 Task: Visit the office locations of Google
Action: Mouse moved to (478, 502)
Screenshot: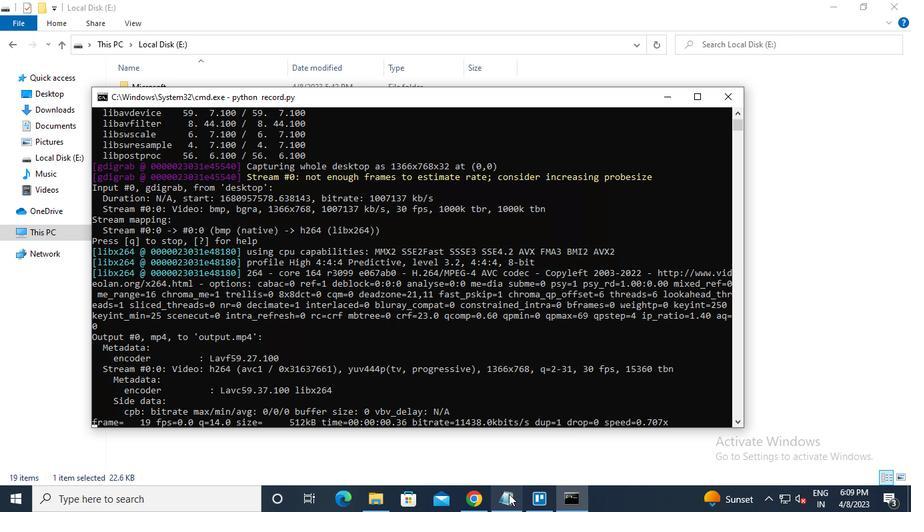 
Action: Mouse pressed left at (478, 502)
Screenshot: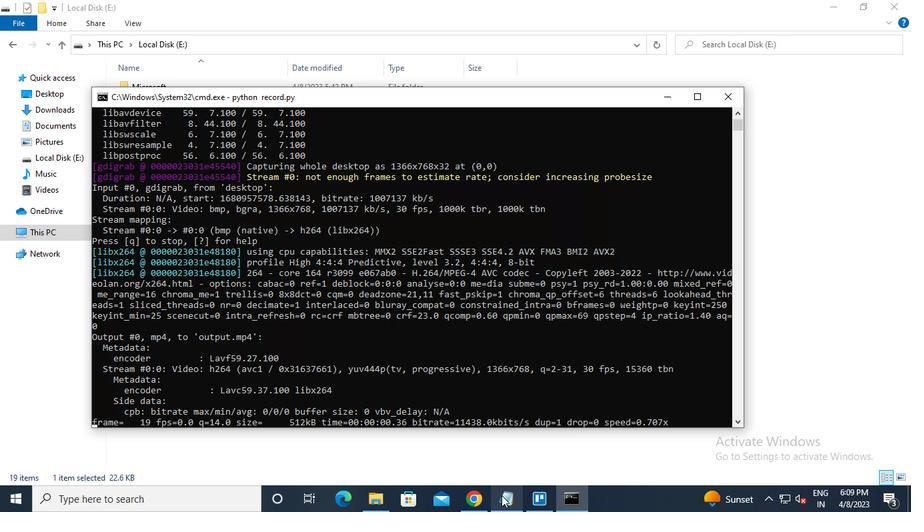 
Action: Mouse moved to (232, 86)
Screenshot: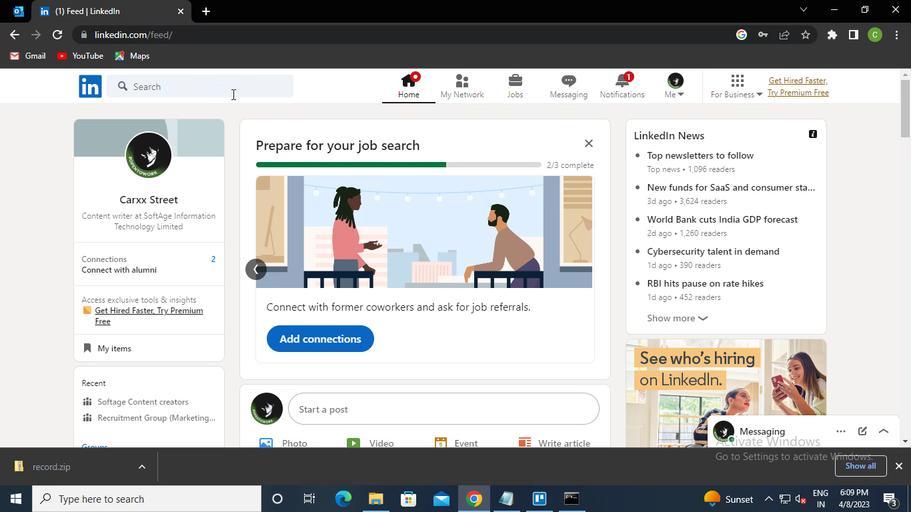 
Action: Mouse pressed left at (232, 86)
Screenshot: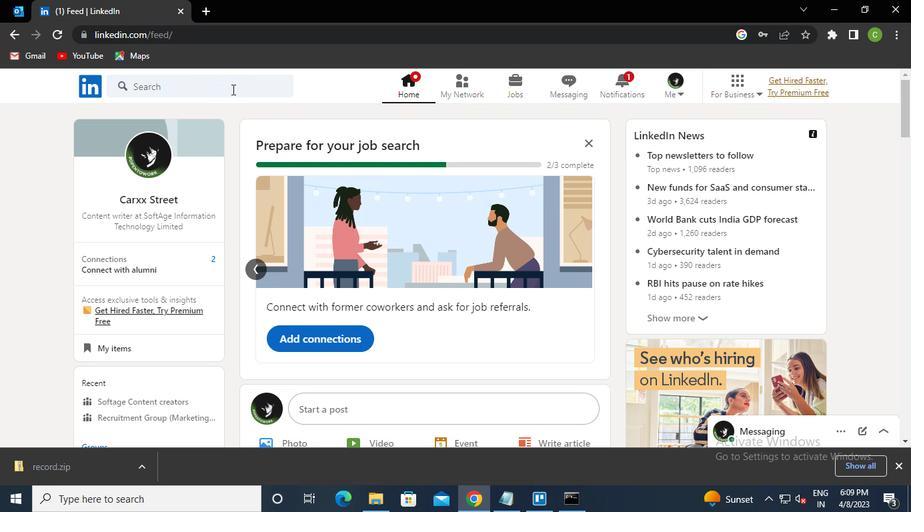 
Action: Keyboard g
Screenshot: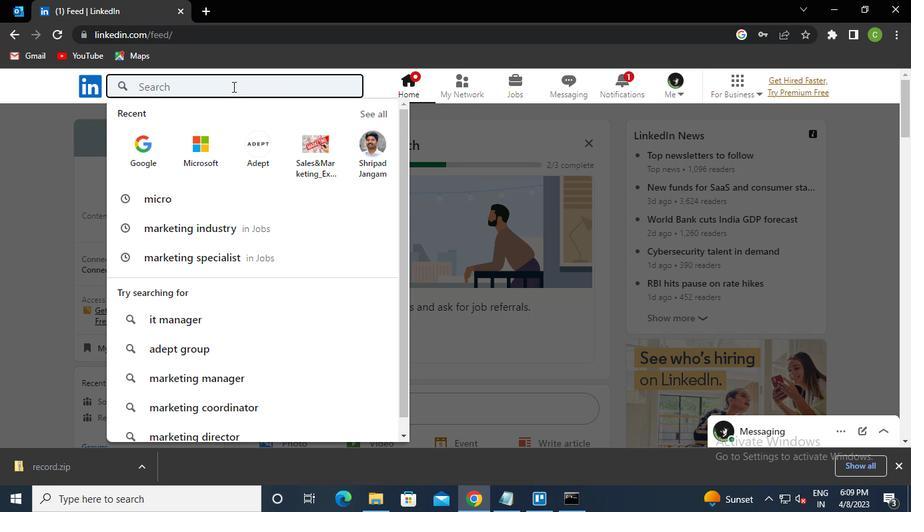 
Action: Keyboard o
Screenshot: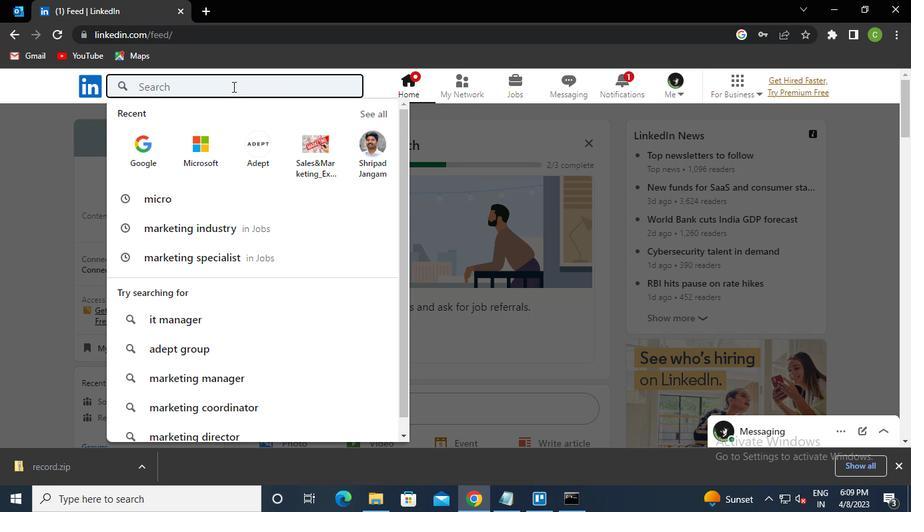 
Action: Keyboard o
Screenshot: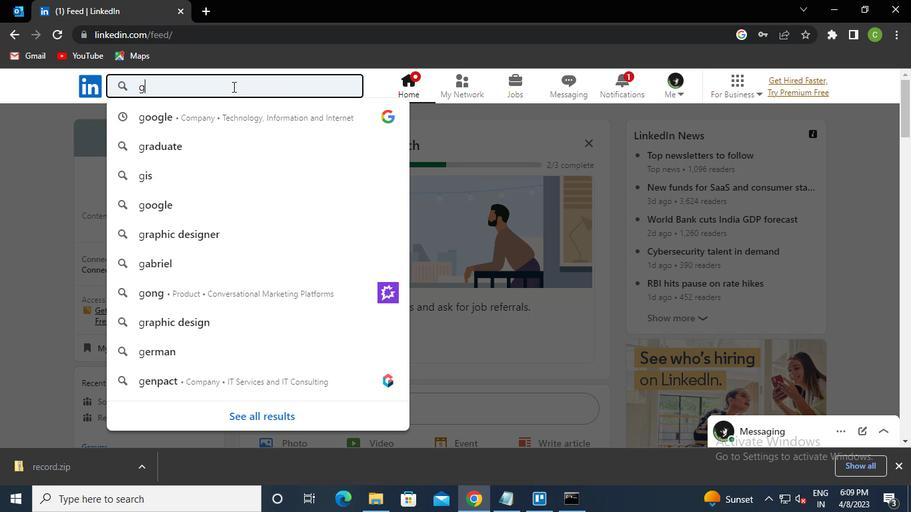 
Action: Keyboard g
Screenshot: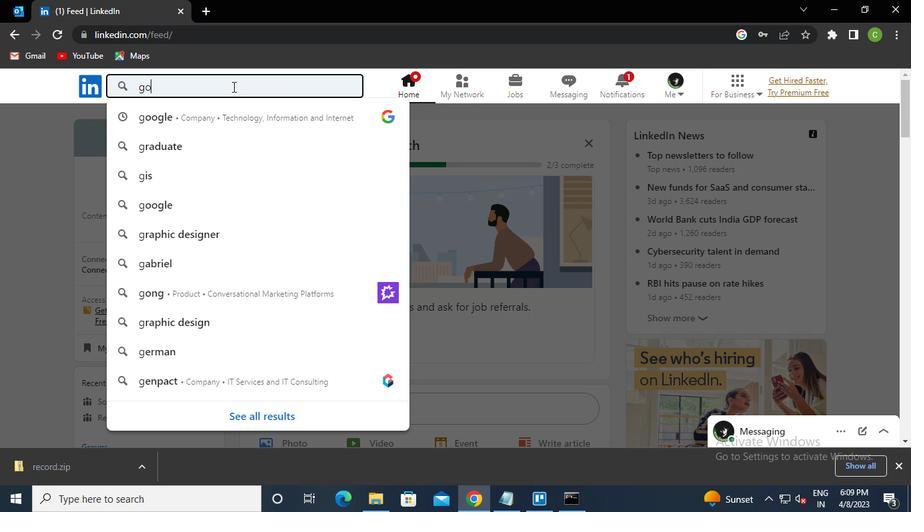 
Action: Keyboard l
Screenshot: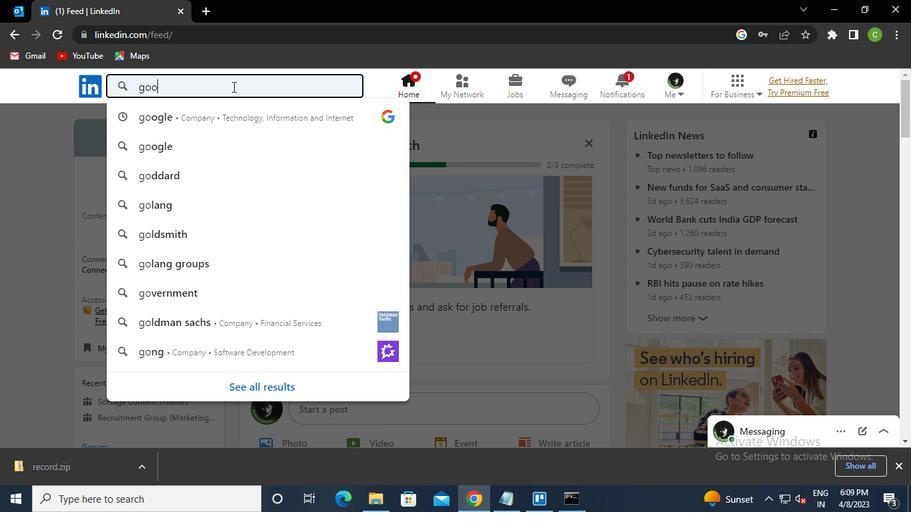 
Action: Keyboard e
Screenshot: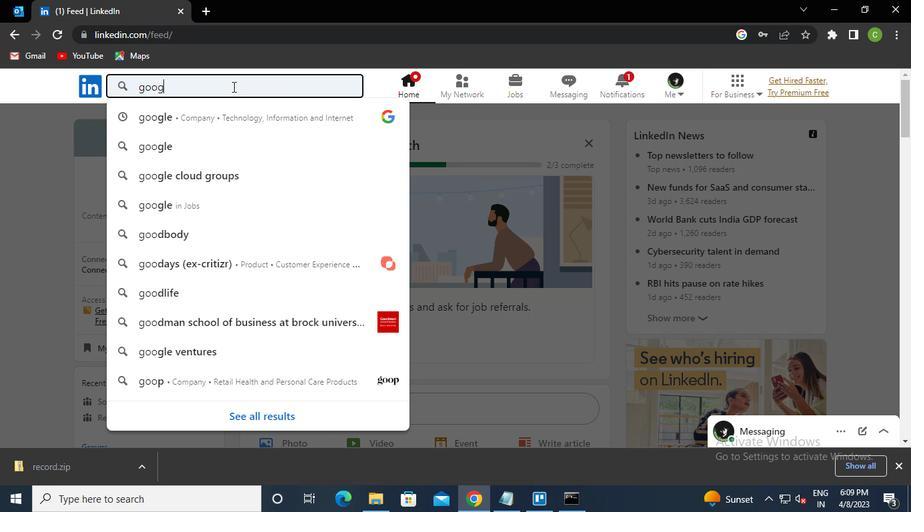 
Action: Keyboard Key.enter
Screenshot: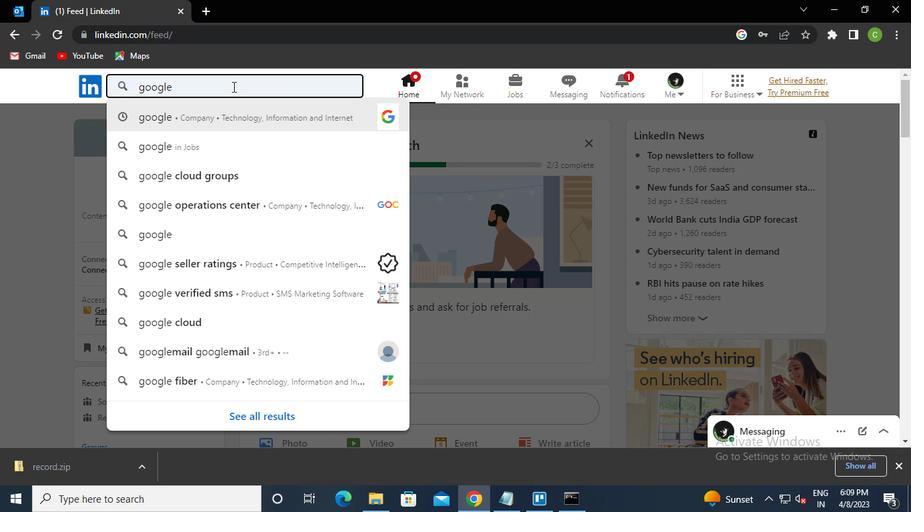 
Action: Mouse moved to (387, 209)
Screenshot: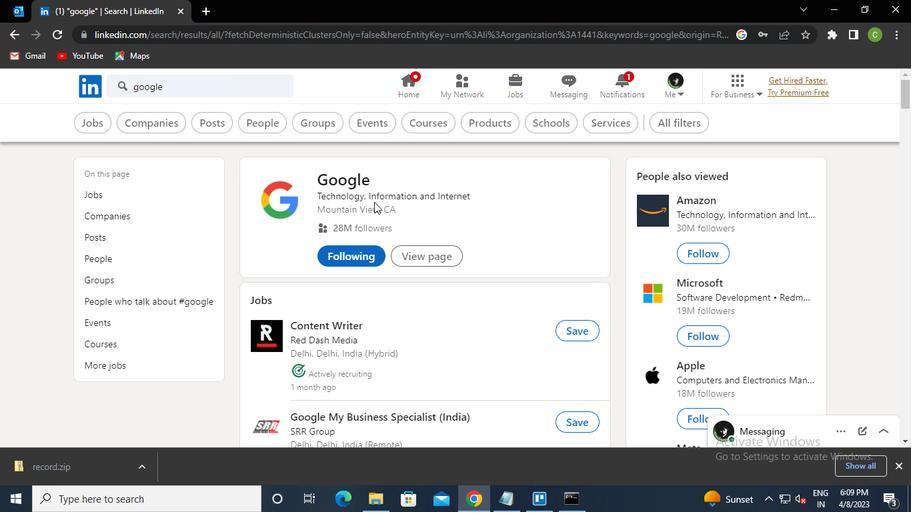 
Action: Mouse pressed left at (387, 209)
Screenshot: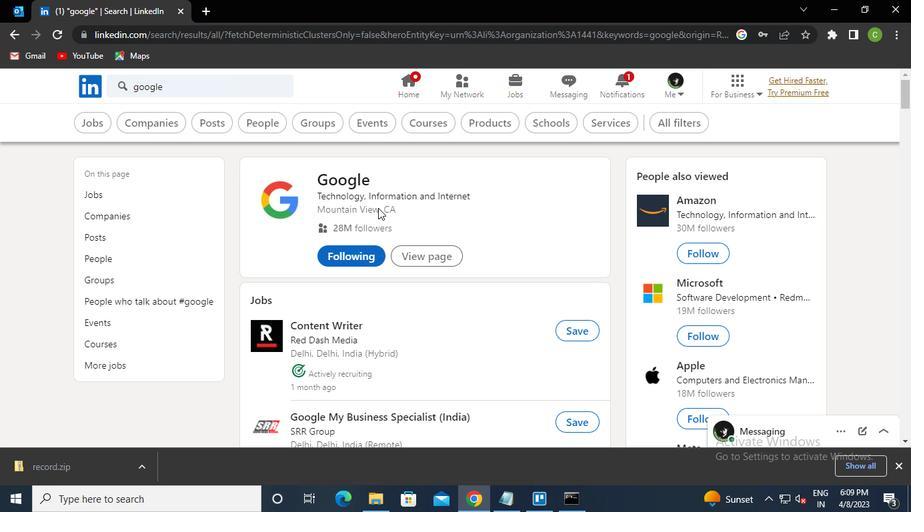 
Action: Mouse moved to (408, 211)
Screenshot: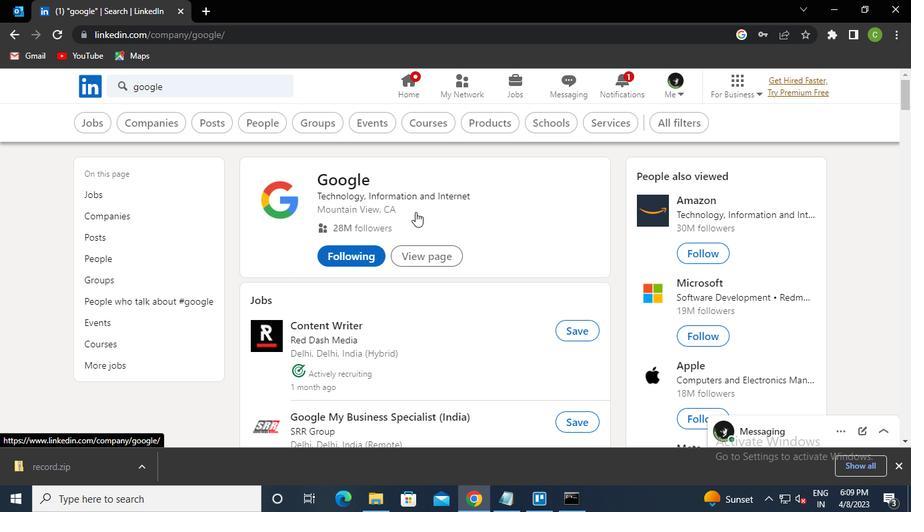 
Action: Mouse pressed left at (408, 211)
Screenshot: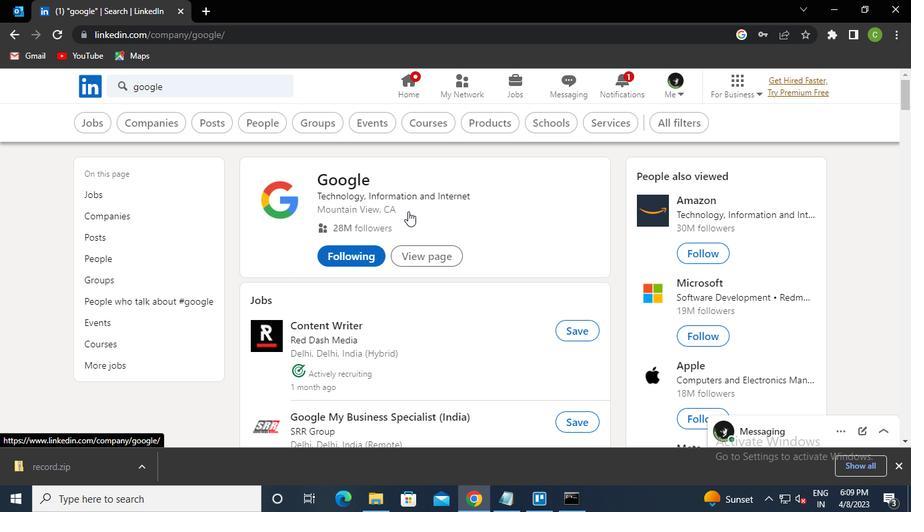 
Action: Mouse moved to (176, 154)
Screenshot: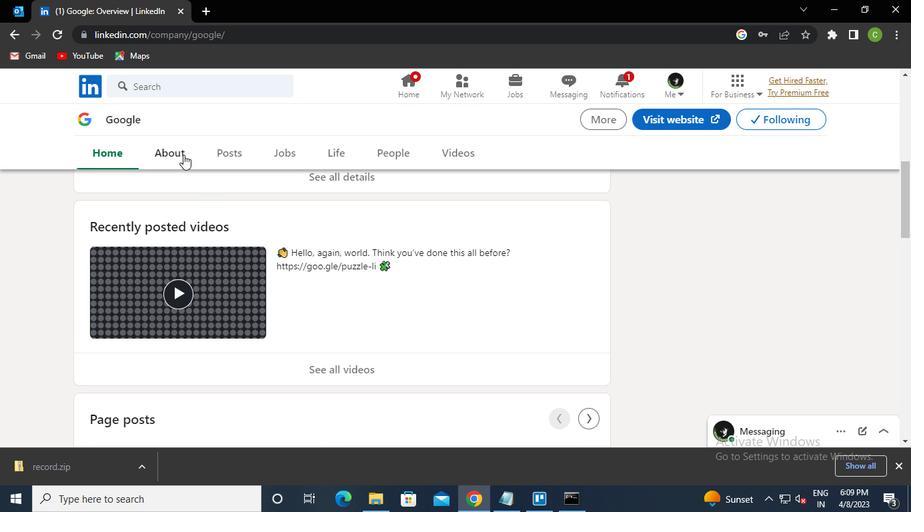 
Action: Mouse pressed left at (176, 154)
Screenshot: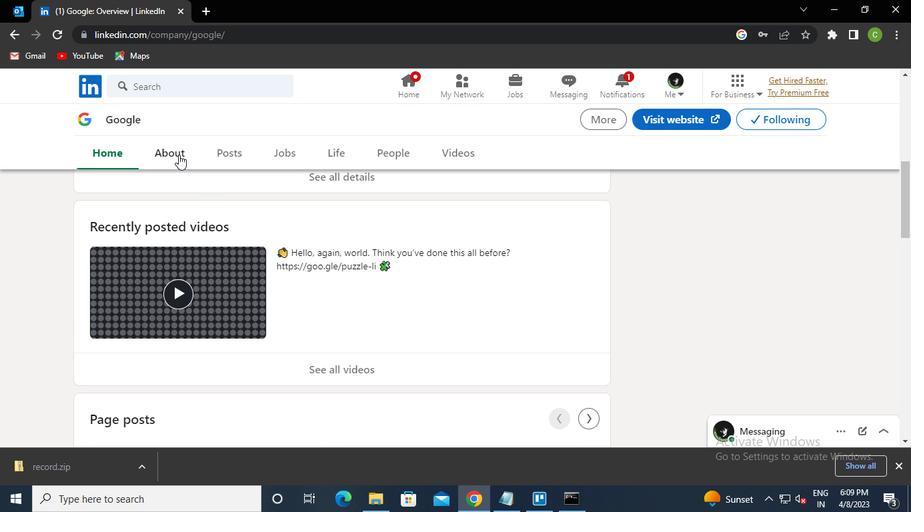 
Action: Mouse moved to (425, 293)
Screenshot: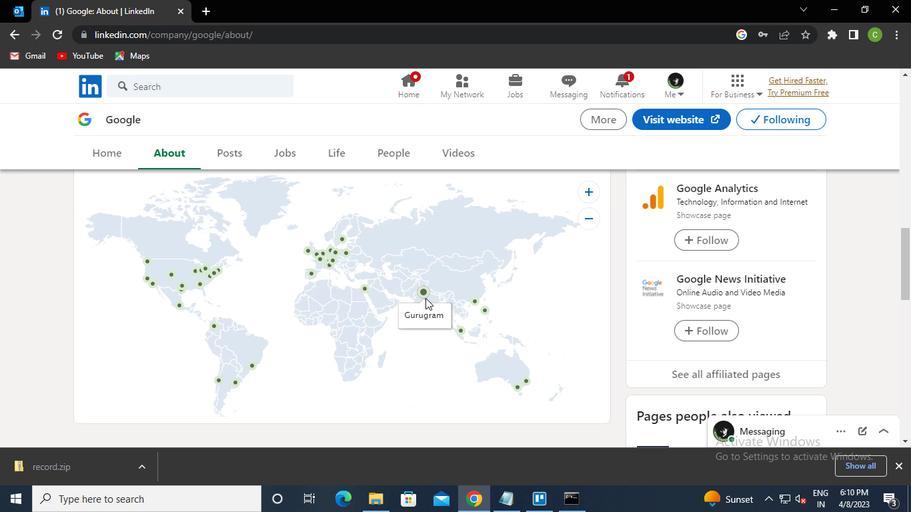 
Action: Mouse pressed left at (425, 293)
Screenshot: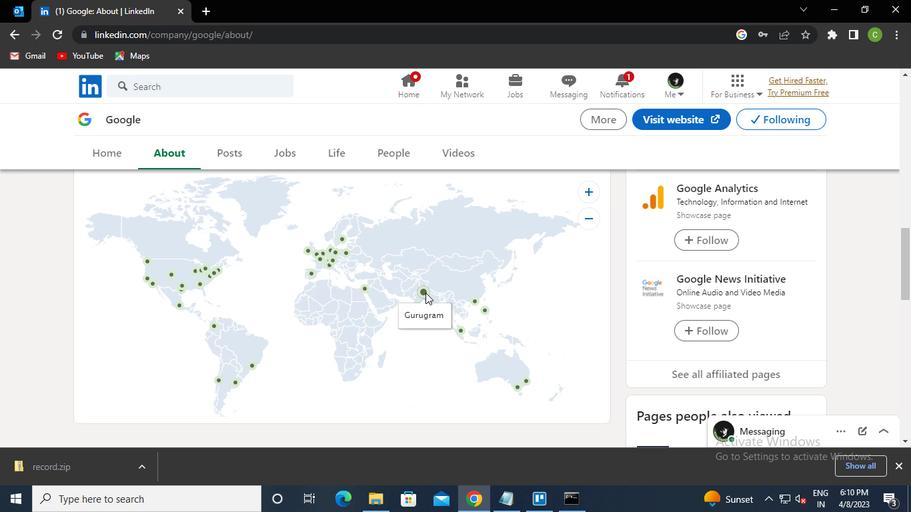
Action: Mouse moved to (257, 318)
Screenshot: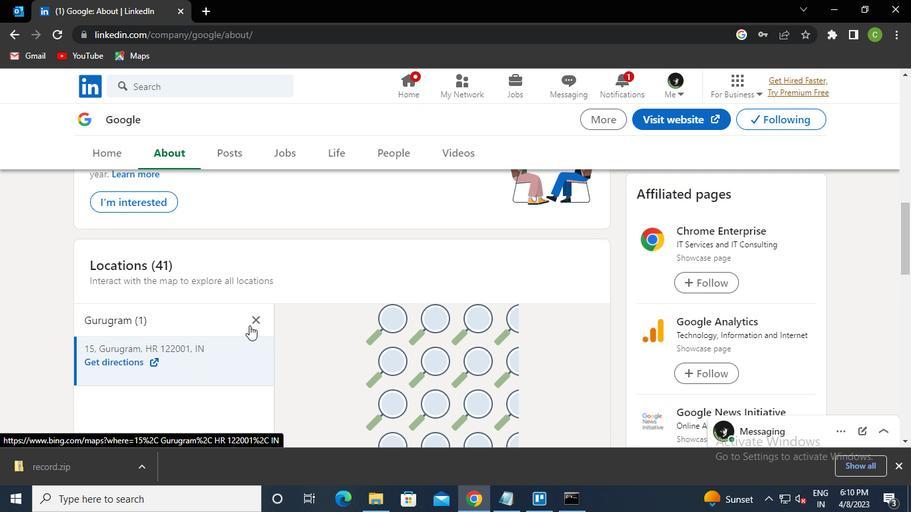 
Action: Mouse pressed left at (257, 318)
Screenshot: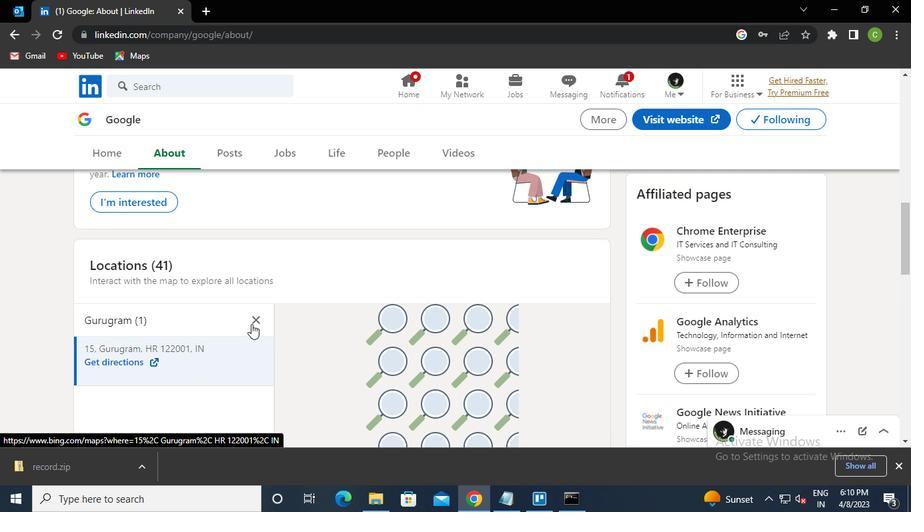 
Action: Mouse moved to (574, 503)
Screenshot: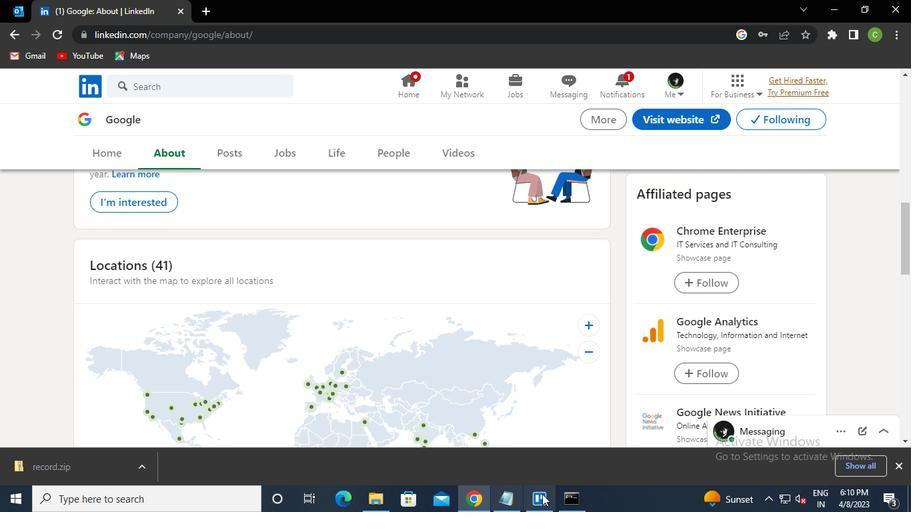 
Action: Mouse pressed left at (574, 503)
Screenshot: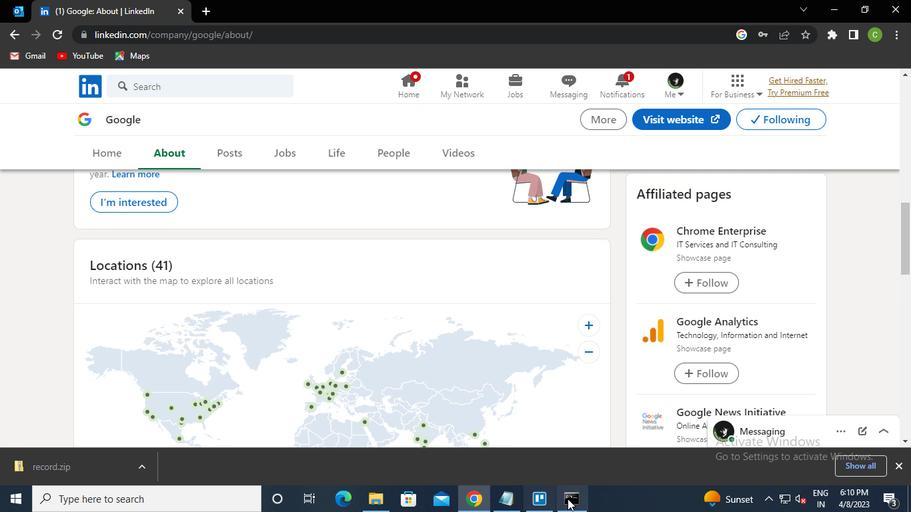 
Action: Mouse moved to (724, 97)
Screenshot: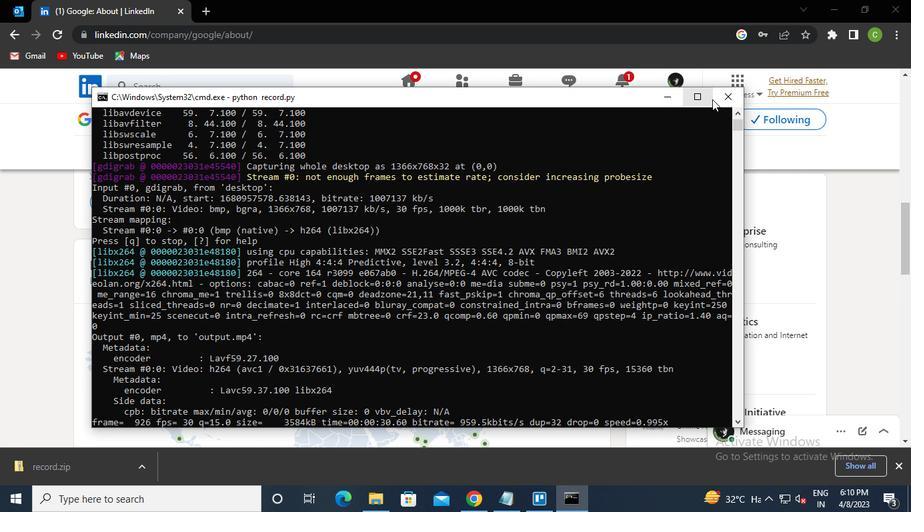 
Action: Mouse pressed left at (724, 97)
Screenshot: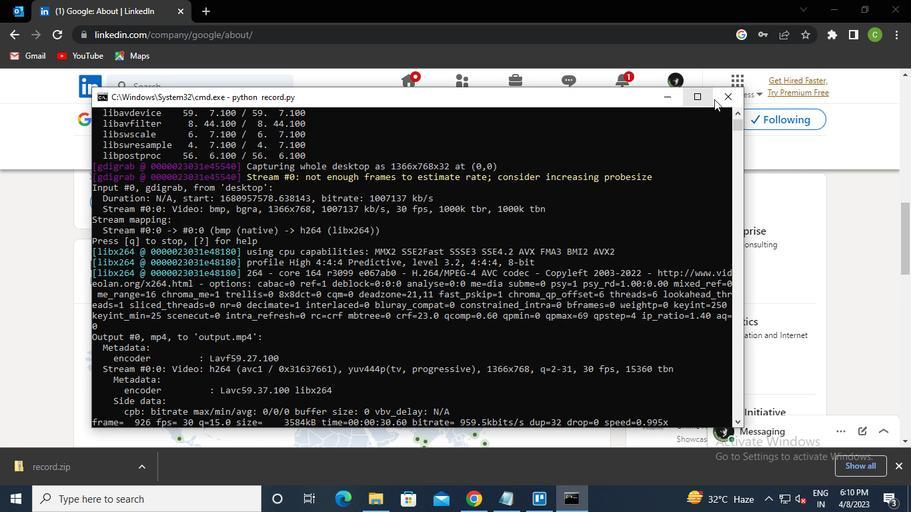 
Action: Mouse moved to (720, 98)
Screenshot: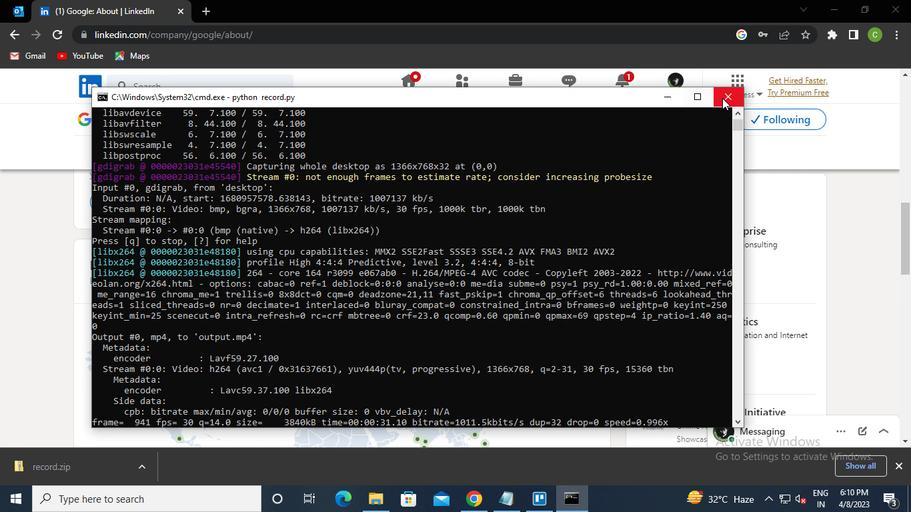 
